 Task: Create a task  Add support for offline messaging and chat , assign it to team member softage.9@softage.net in the project Whiteboard and update the status of the task to  On Track  , set the priority of the task to High.
Action: Mouse moved to (65, 402)
Screenshot: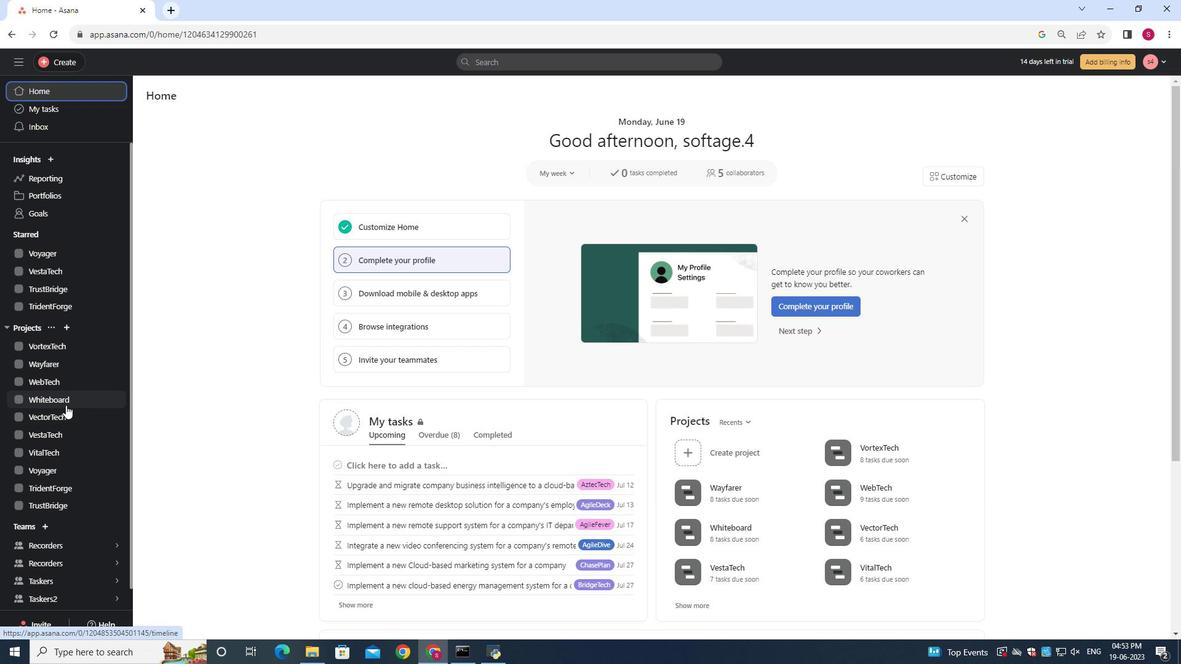 
Action: Mouse pressed left at (65, 402)
Screenshot: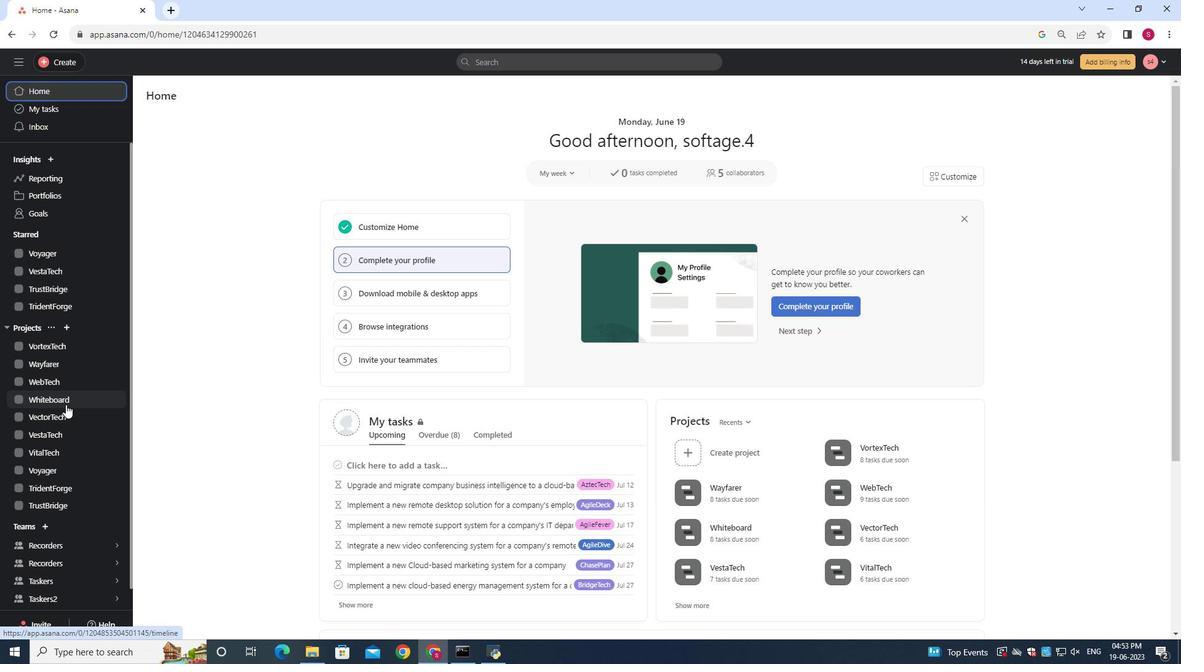 
Action: Mouse moved to (161, 144)
Screenshot: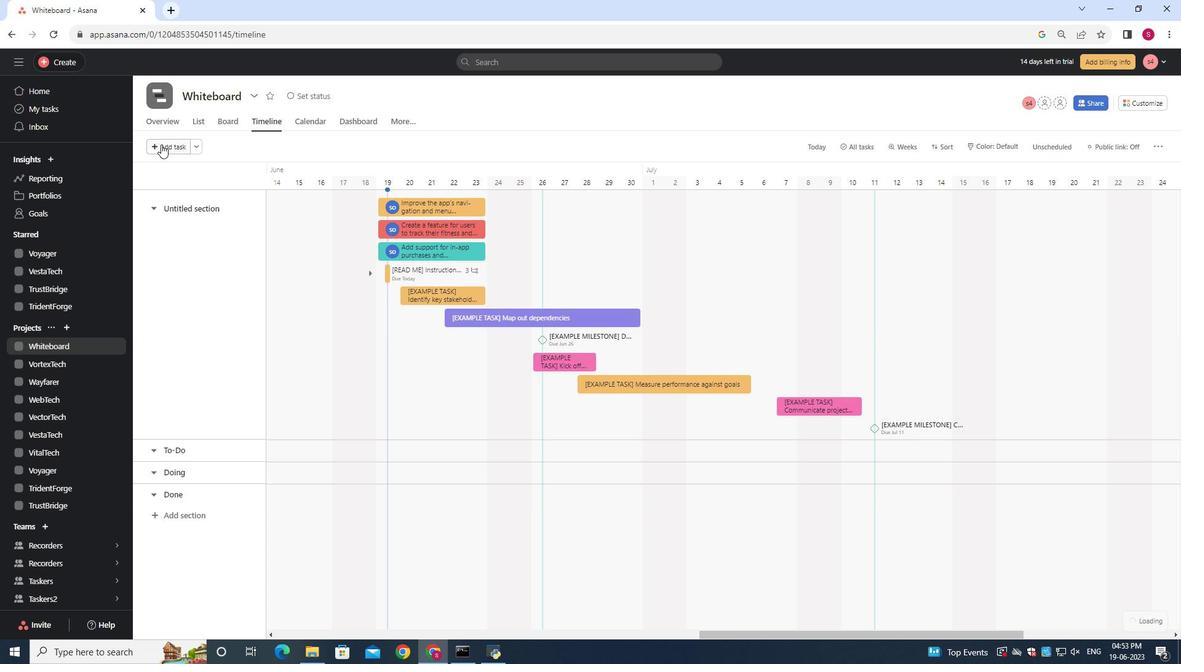 
Action: Mouse pressed left at (161, 144)
Screenshot: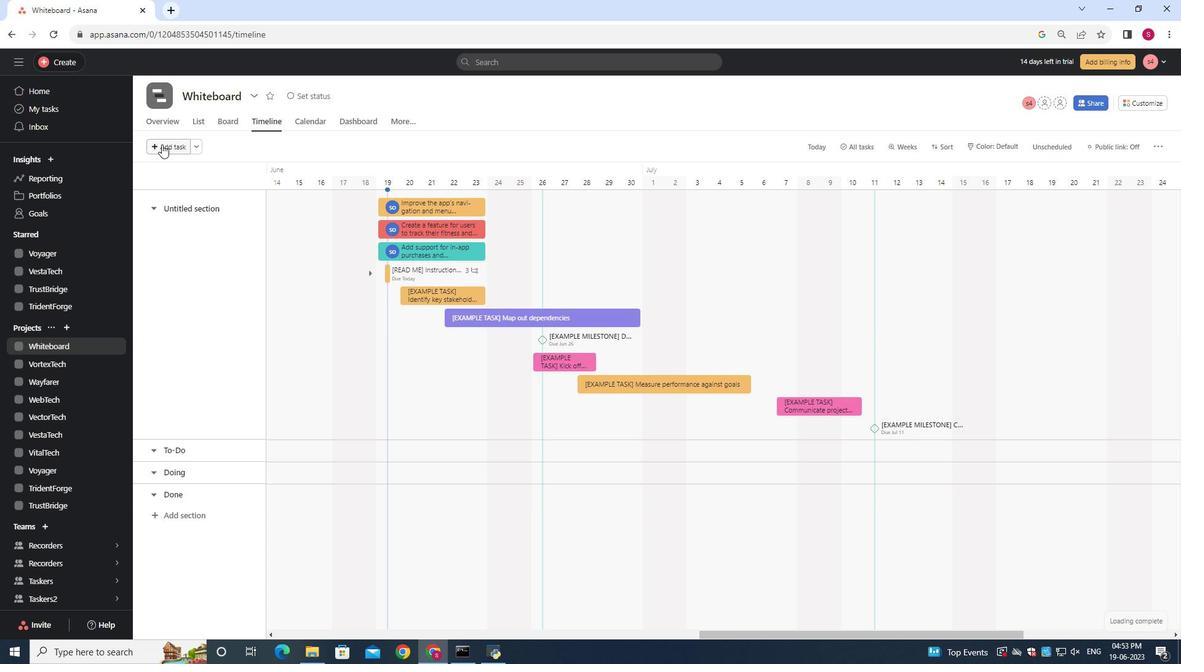 
Action: Mouse moved to (250, 176)
Screenshot: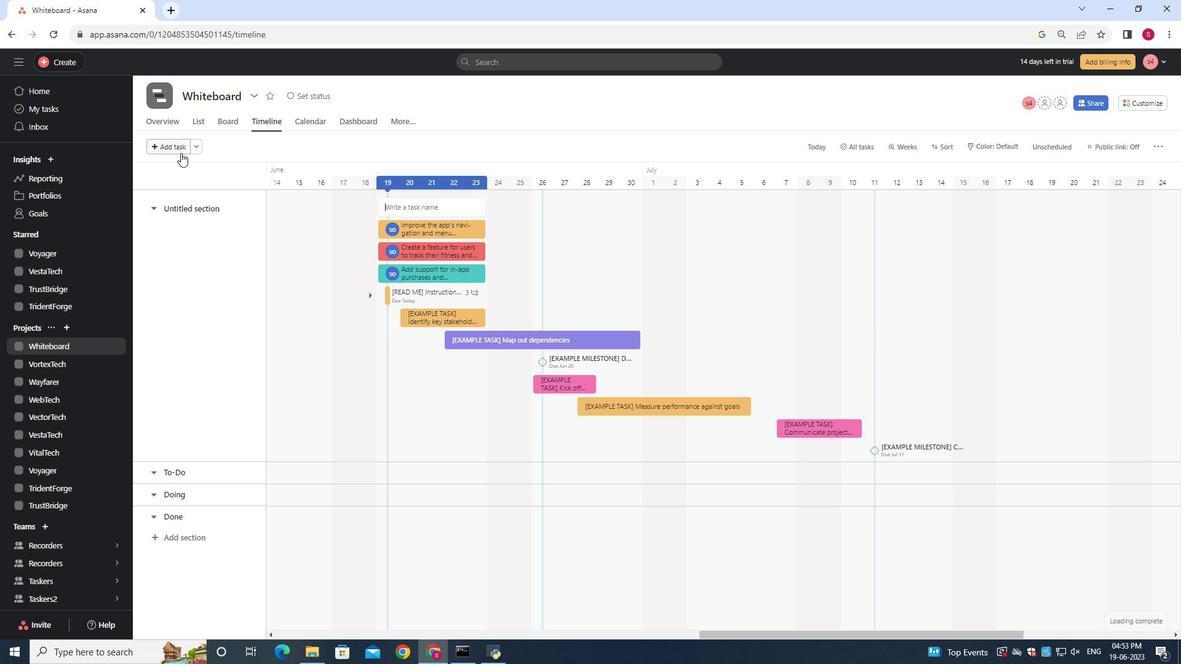 
Action: Key pressed <Key.shift>Add<Key.space>support<Key.space><Key.shift><Key.shift><Key.shift><Key.shift>for<Key.space><Key.shift><Key.shift><Key.shift><Key.shift><Key.shift><Key.shift><Key.shift><Key.shift><Key.shift><Key.shift><Key.shift><Key.shift><Key.shift><Key.shift><Key.shift><Key.shift><Key.shift><Key.shift><Key.shift><Key.shift><Key.shift><Key.shift><Key.shift><Key.shift><Key.shift>Offline<Key.space>messaging<Key.space>and<Key.space>chat
Screenshot: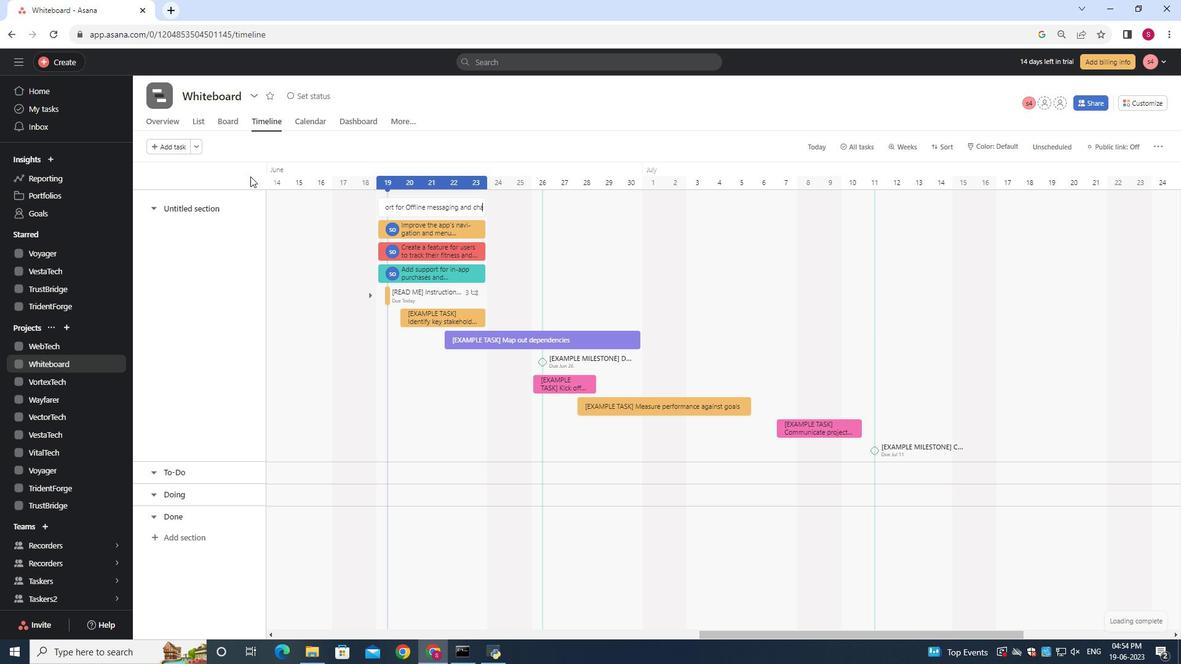 
Action: Mouse moved to (469, 208)
Screenshot: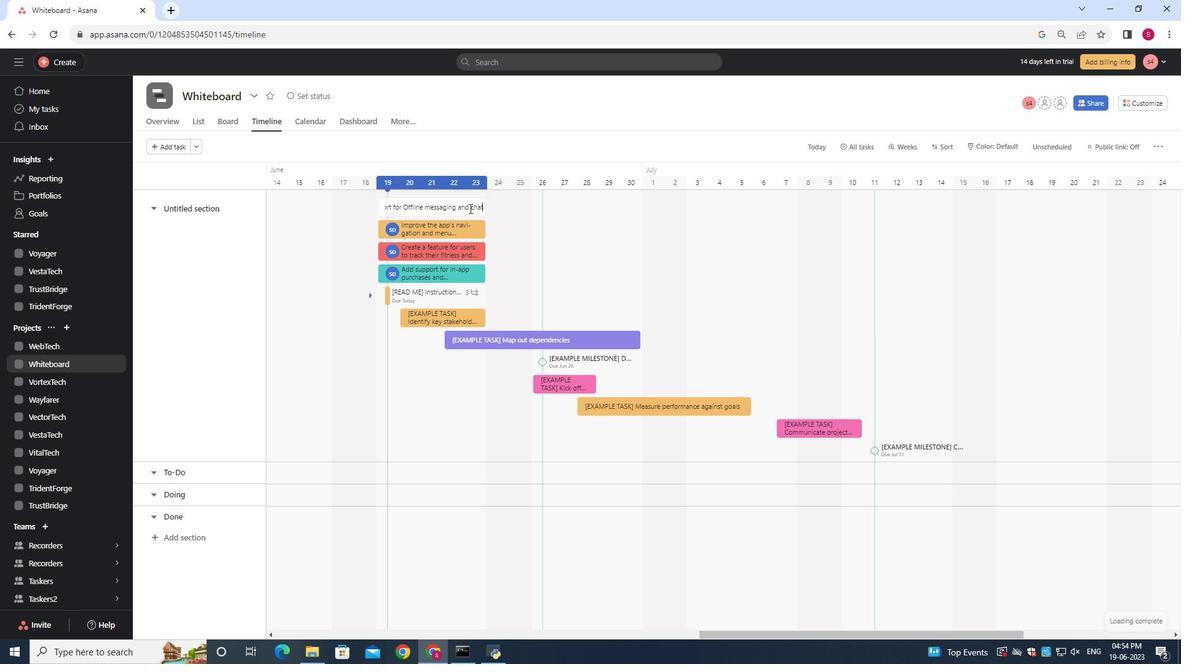 
Action: Mouse pressed left at (469, 208)
Screenshot: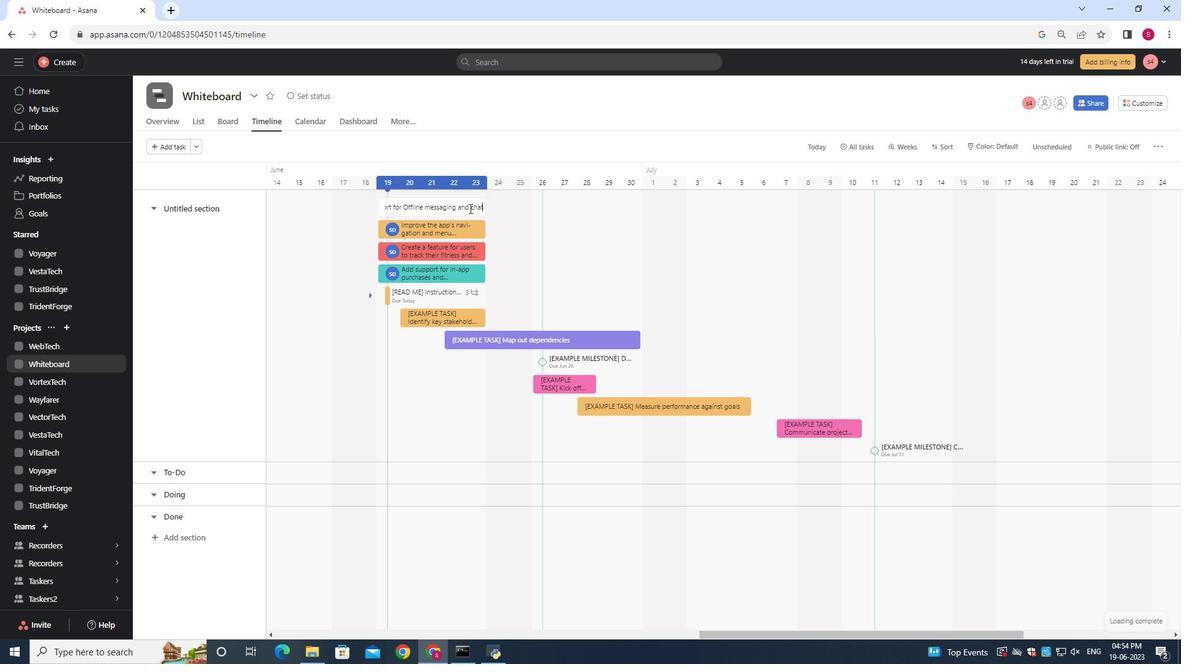 
Action: Mouse moved to (909, 358)
Screenshot: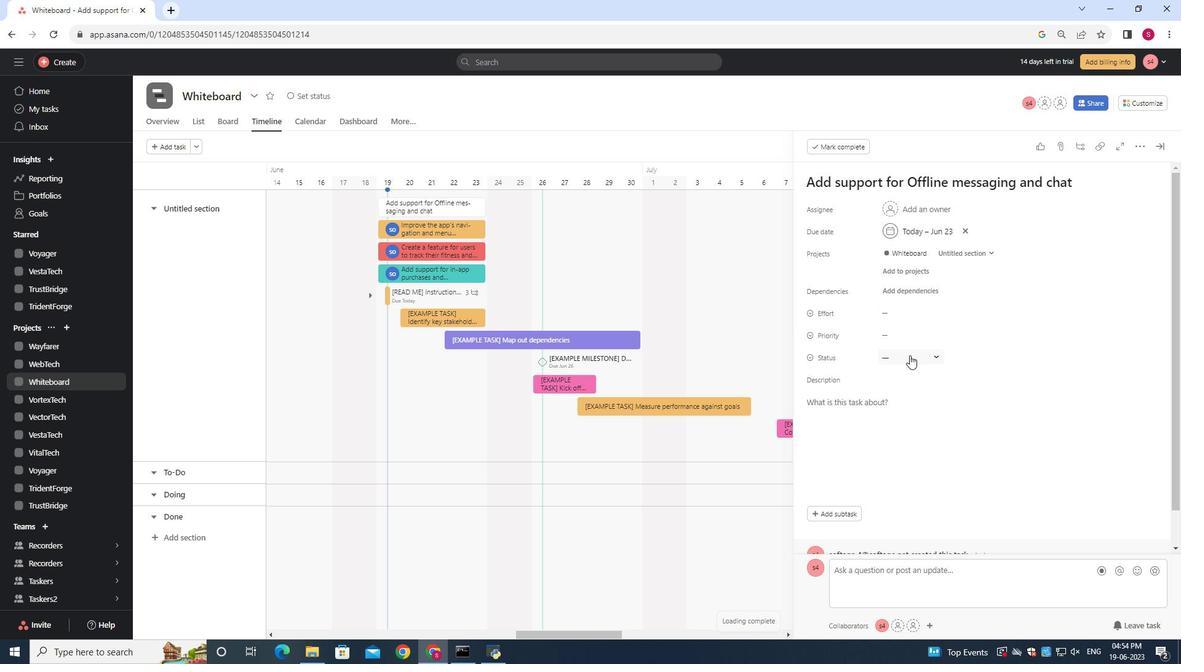 
Action: Mouse pressed left at (909, 358)
Screenshot: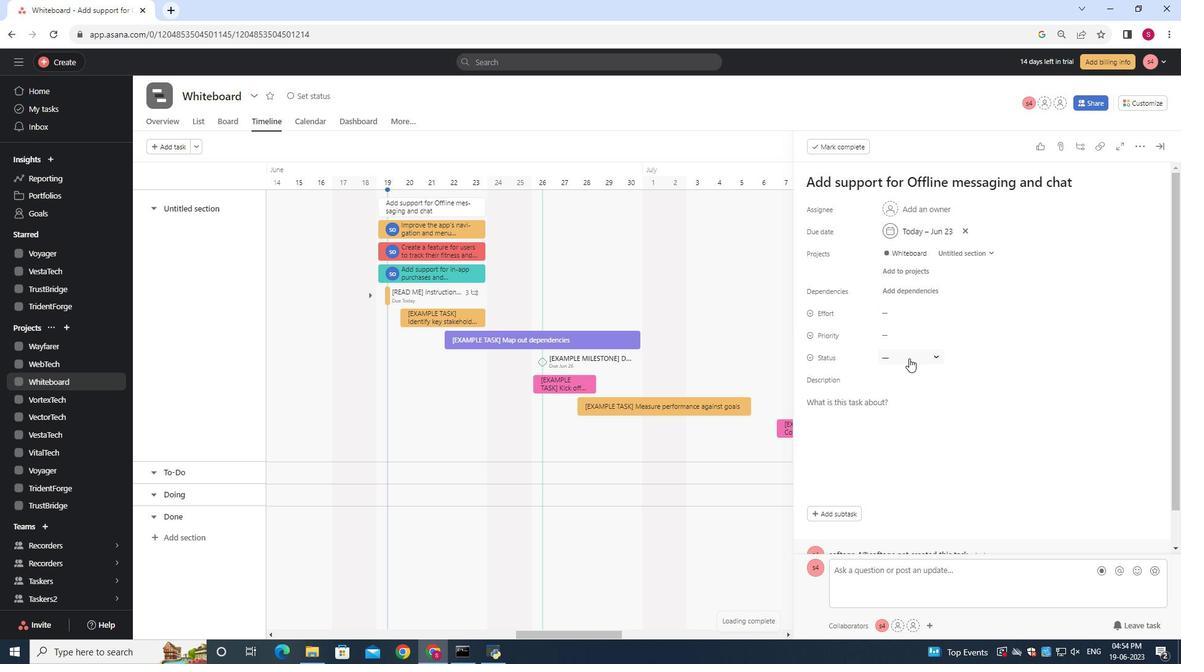 
Action: Mouse moved to (912, 394)
Screenshot: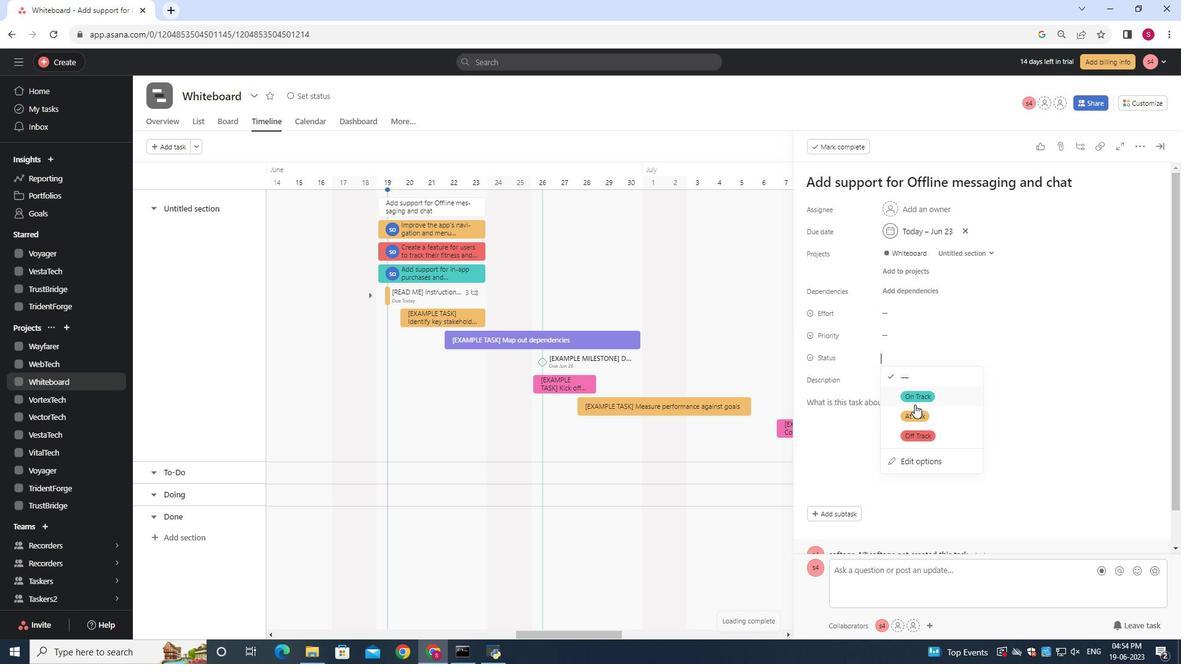 
Action: Mouse pressed left at (912, 394)
Screenshot: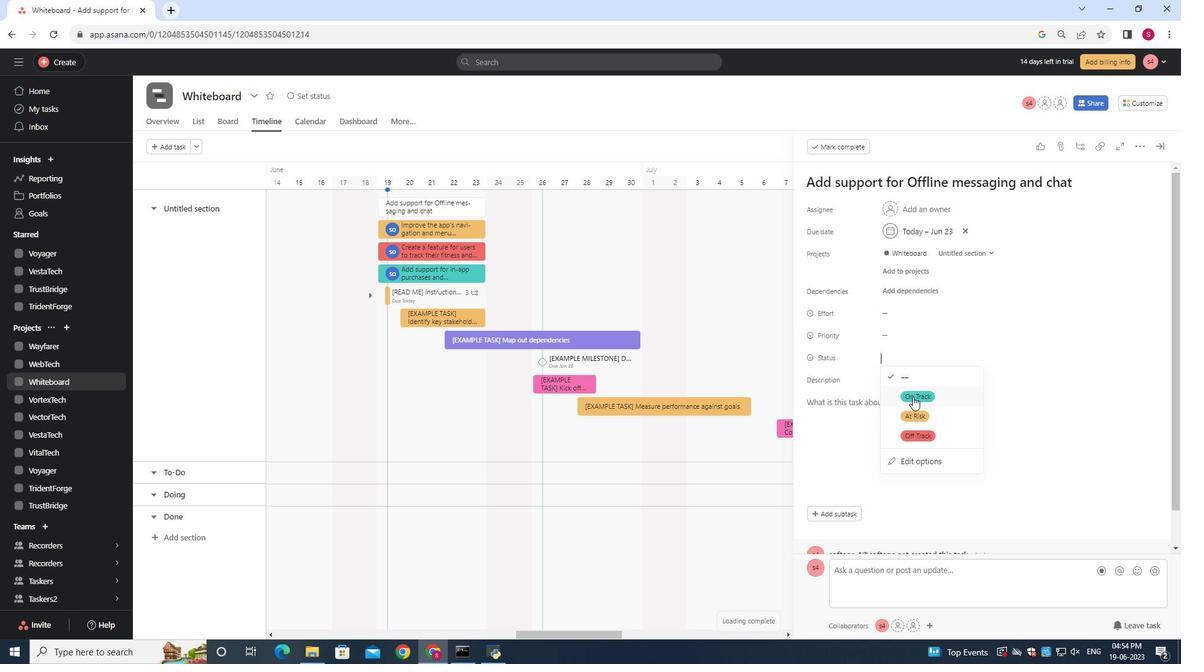 
Action: Mouse moved to (896, 332)
Screenshot: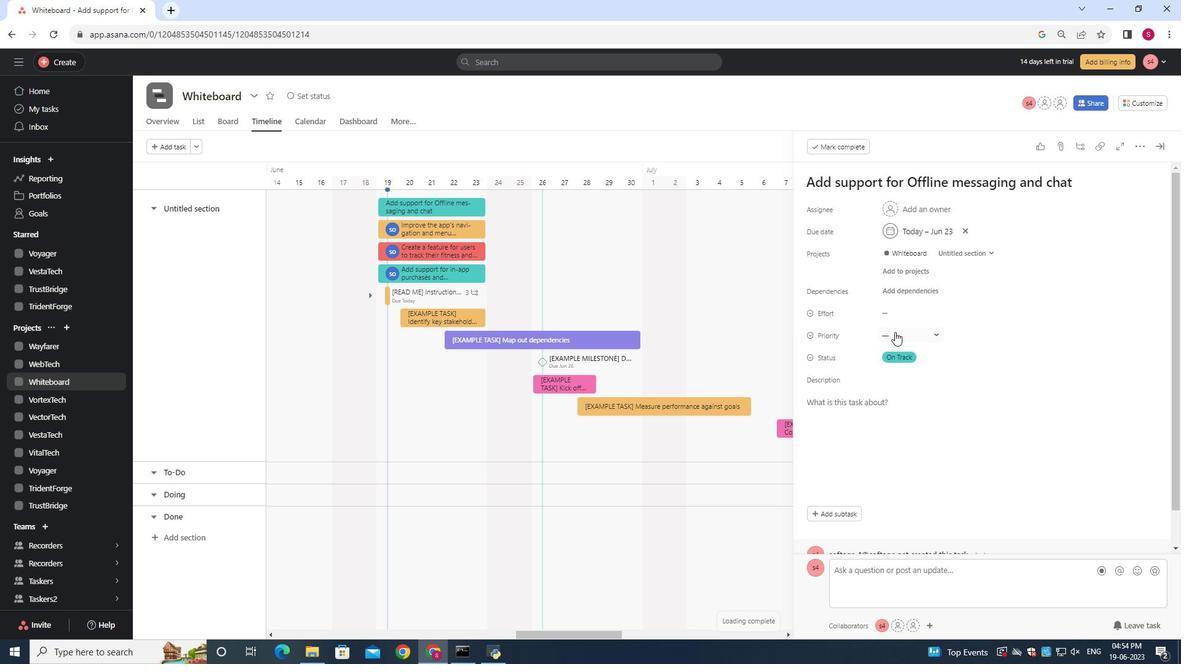 
Action: Mouse pressed left at (896, 332)
Screenshot: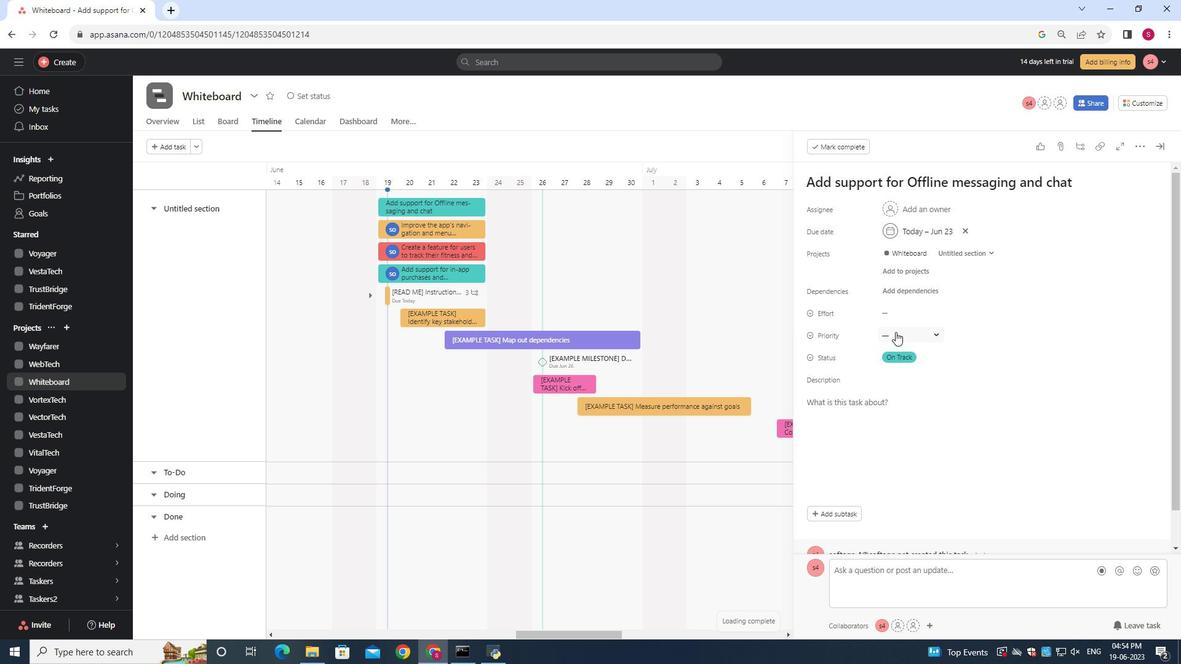 
Action: Mouse moved to (925, 374)
Screenshot: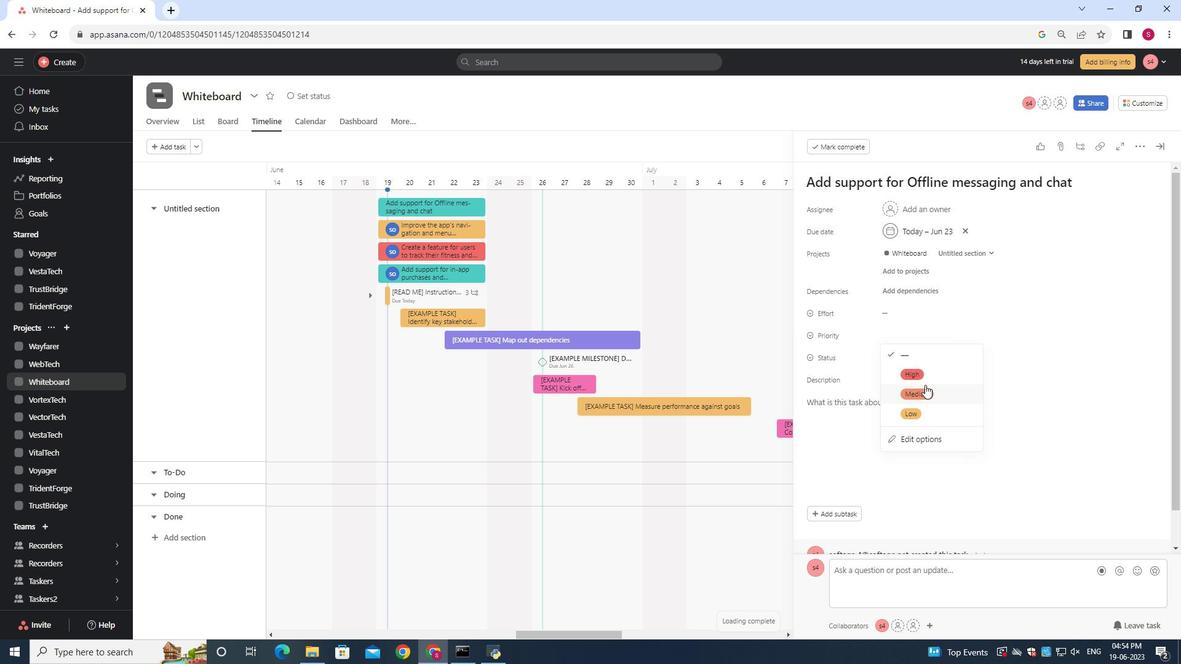 
Action: Mouse pressed left at (925, 374)
Screenshot: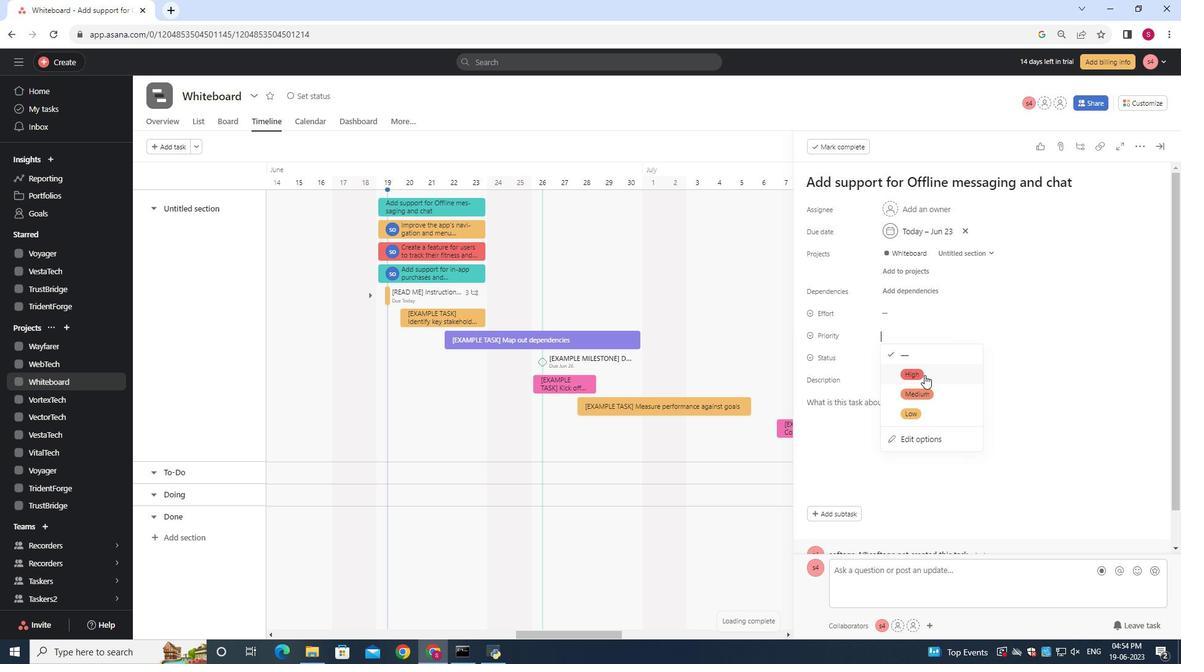 
Action: Mouse moved to (914, 336)
Screenshot: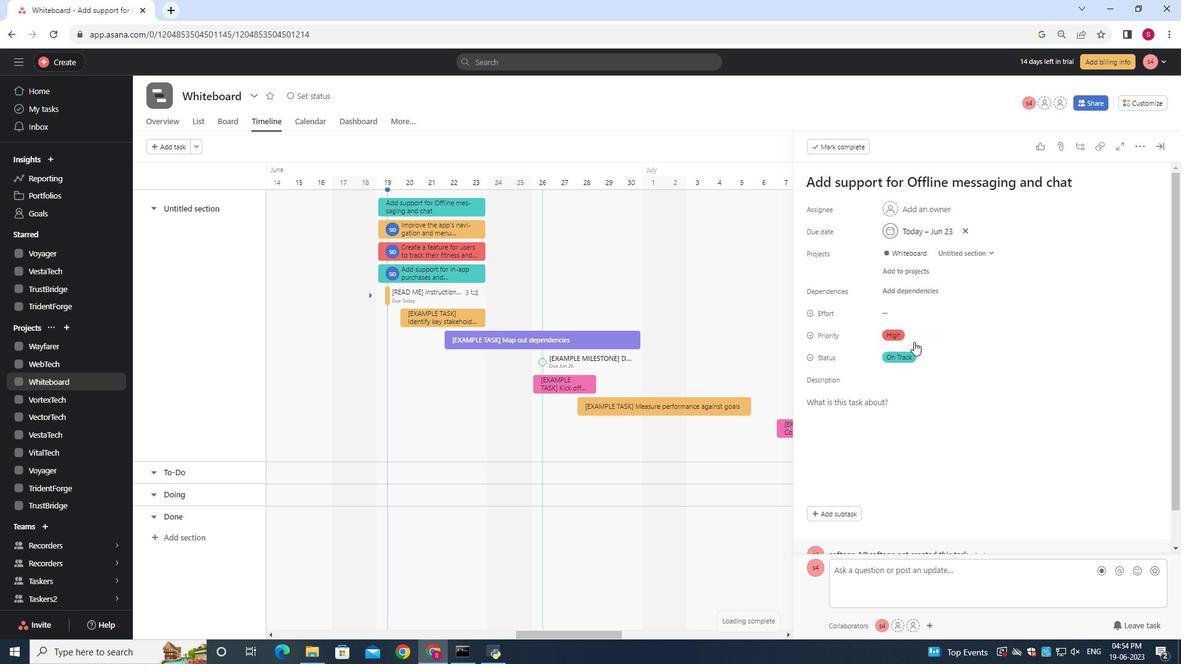 
